 Task: Check if a number is even or odd using a JavaScript function.
Action: Mouse moved to (91, 10)
Screenshot: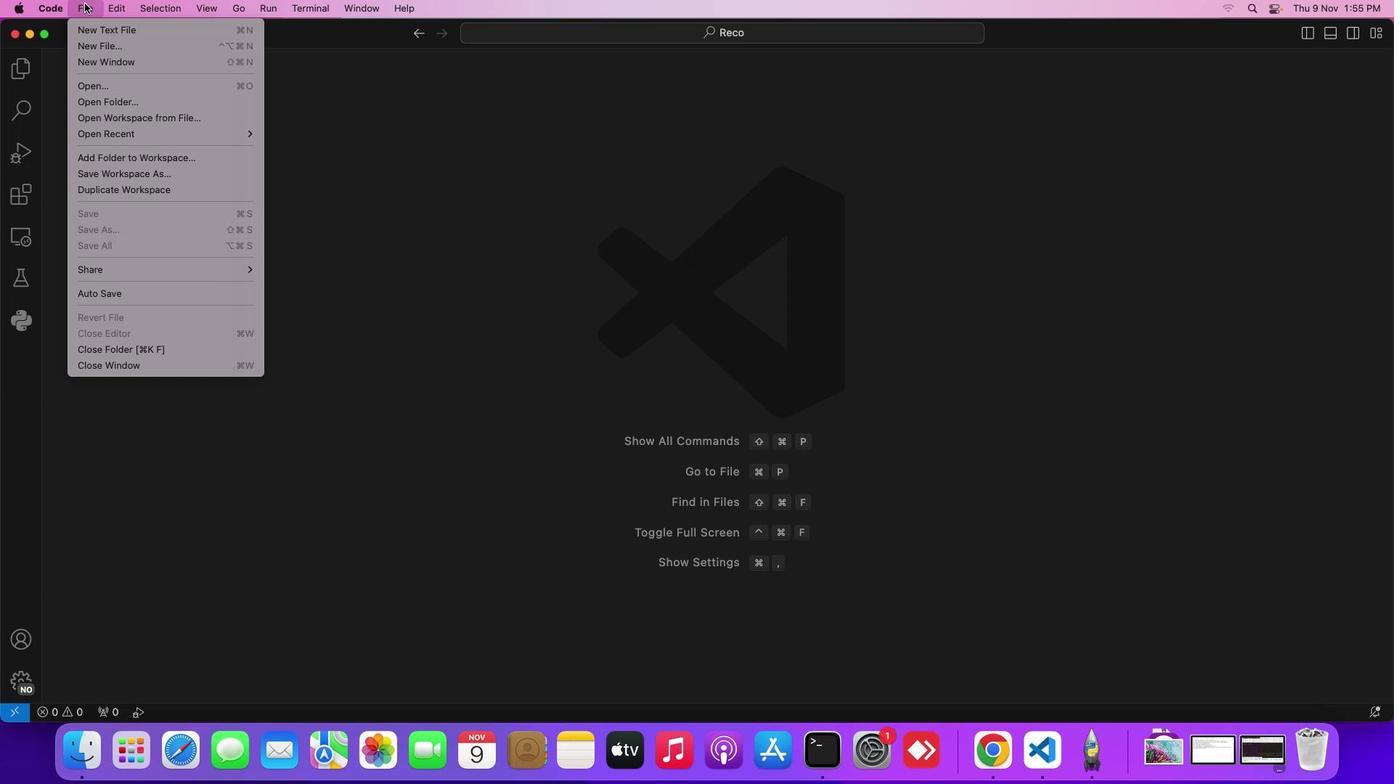 
Action: Mouse pressed left at (91, 10)
Screenshot: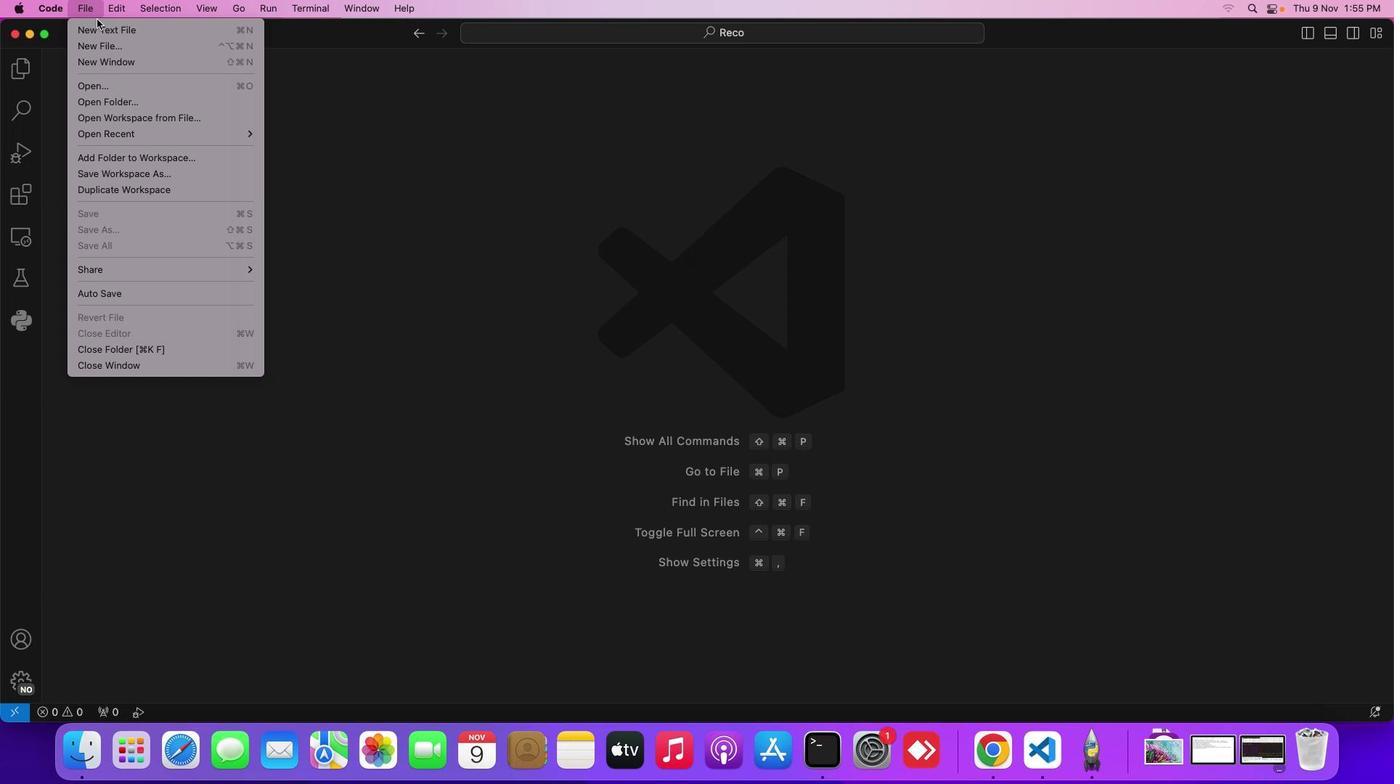 
Action: Mouse moved to (113, 35)
Screenshot: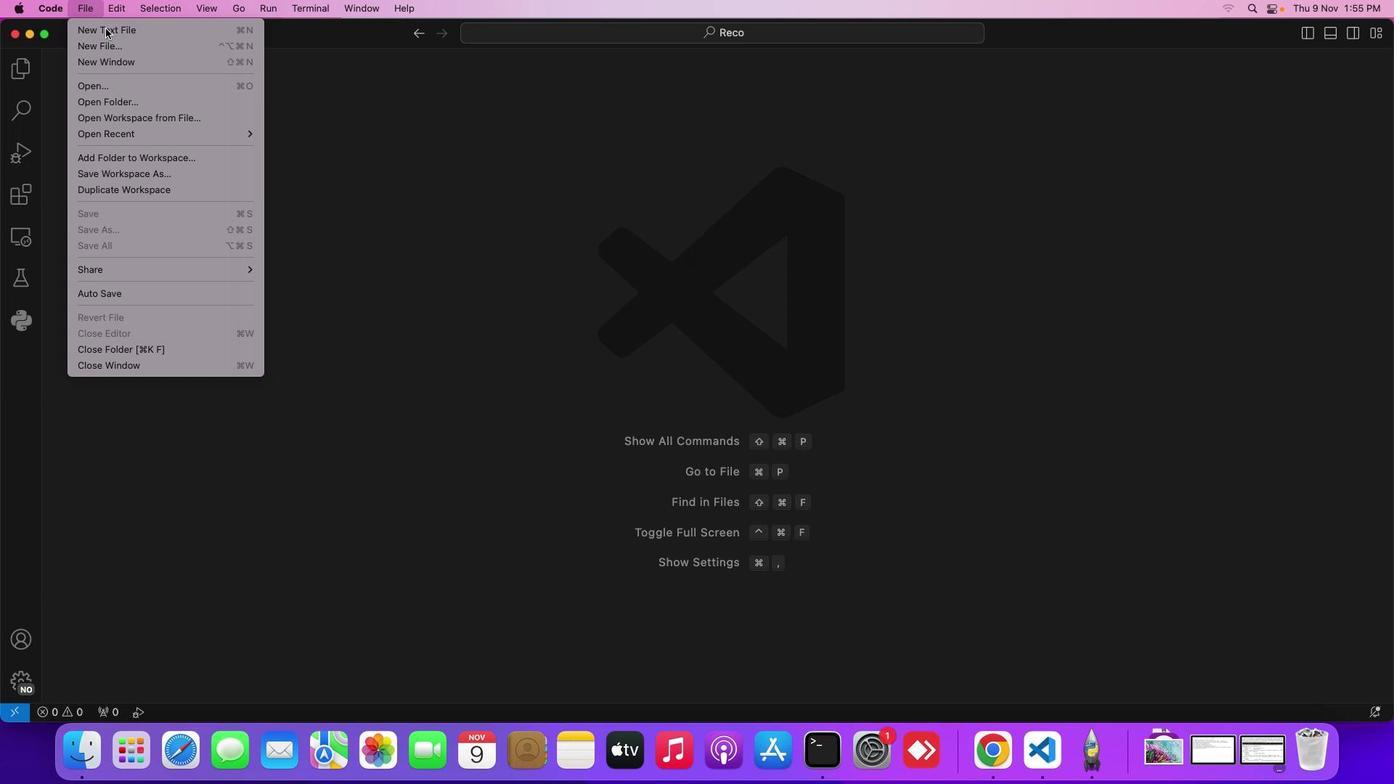 
Action: Mouse pressed left at (113, 35)
Screenshot: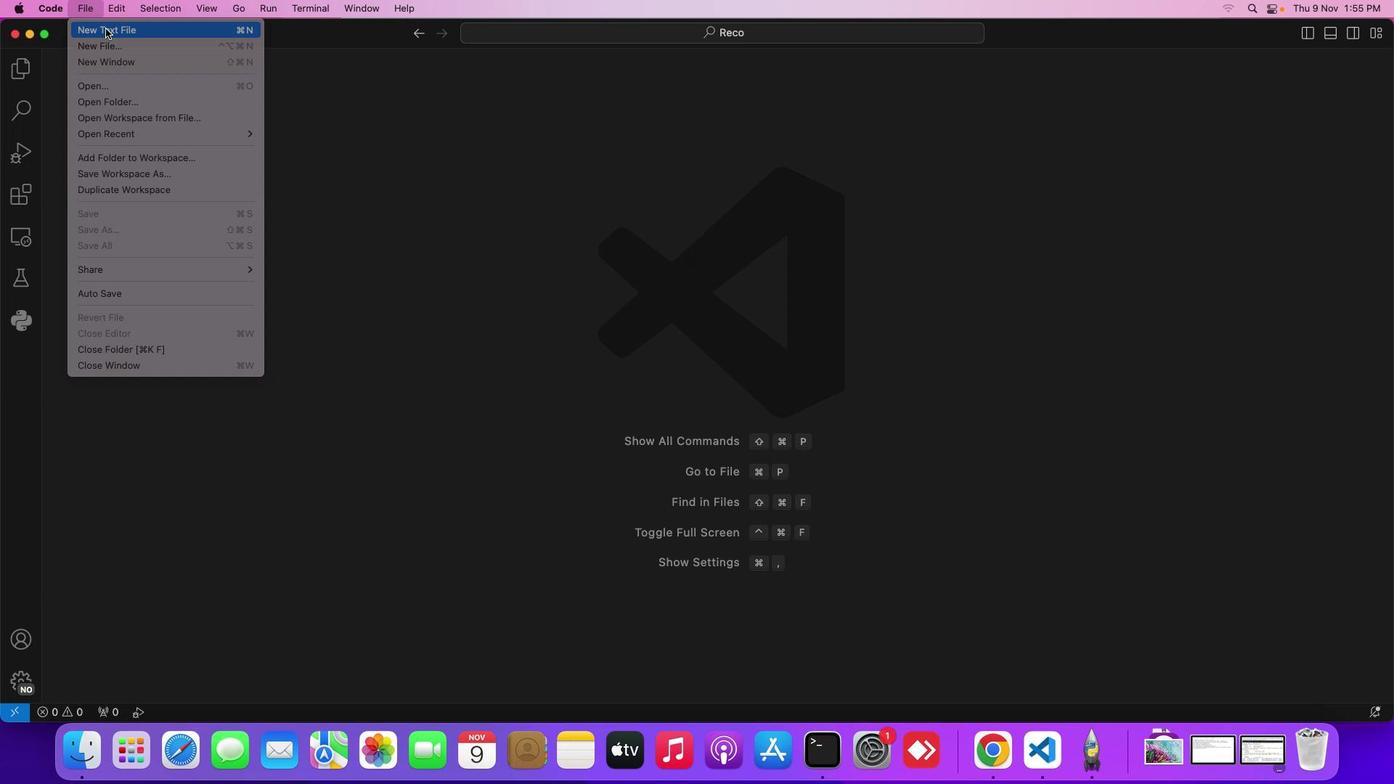 
Action: Mouse moved to (334, 196)
Screenshot: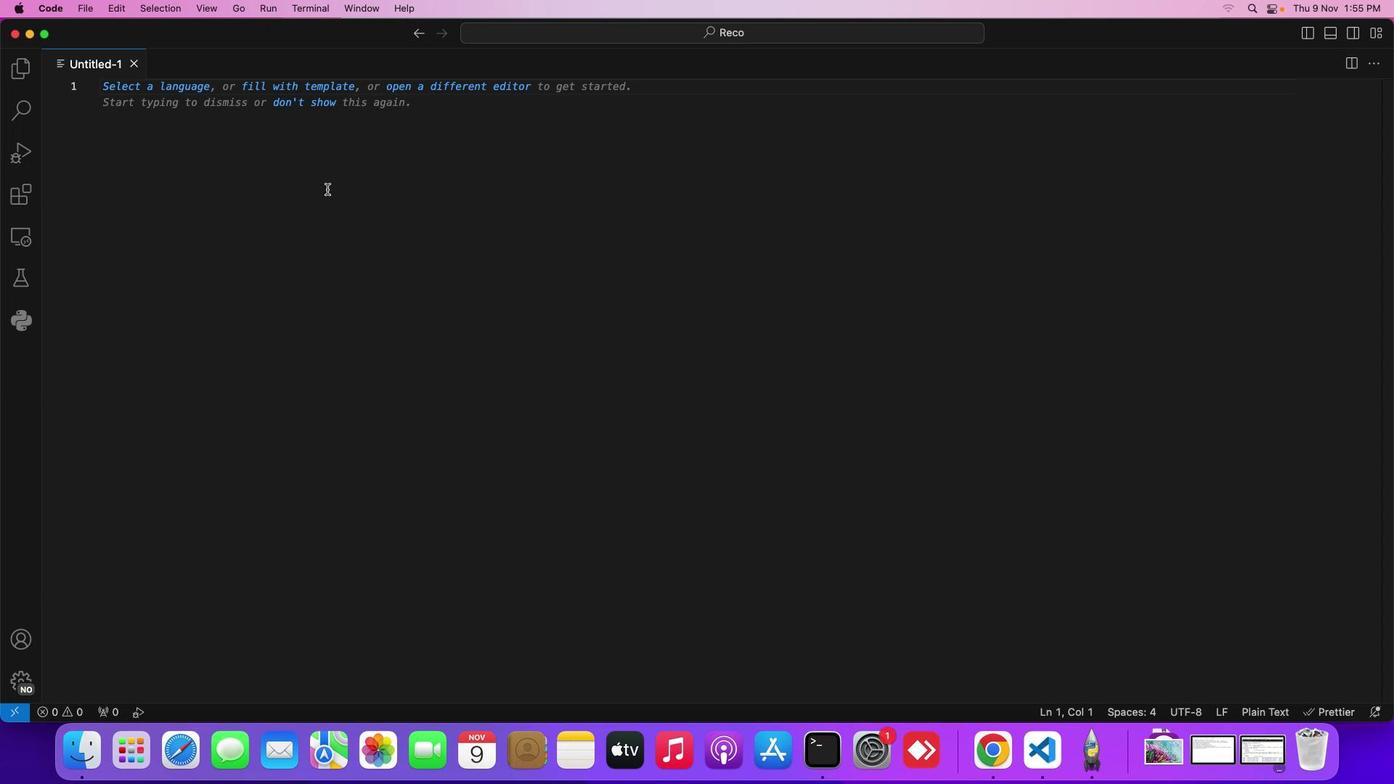 
Action: Key pressed Key.cmd's'
Screenshot: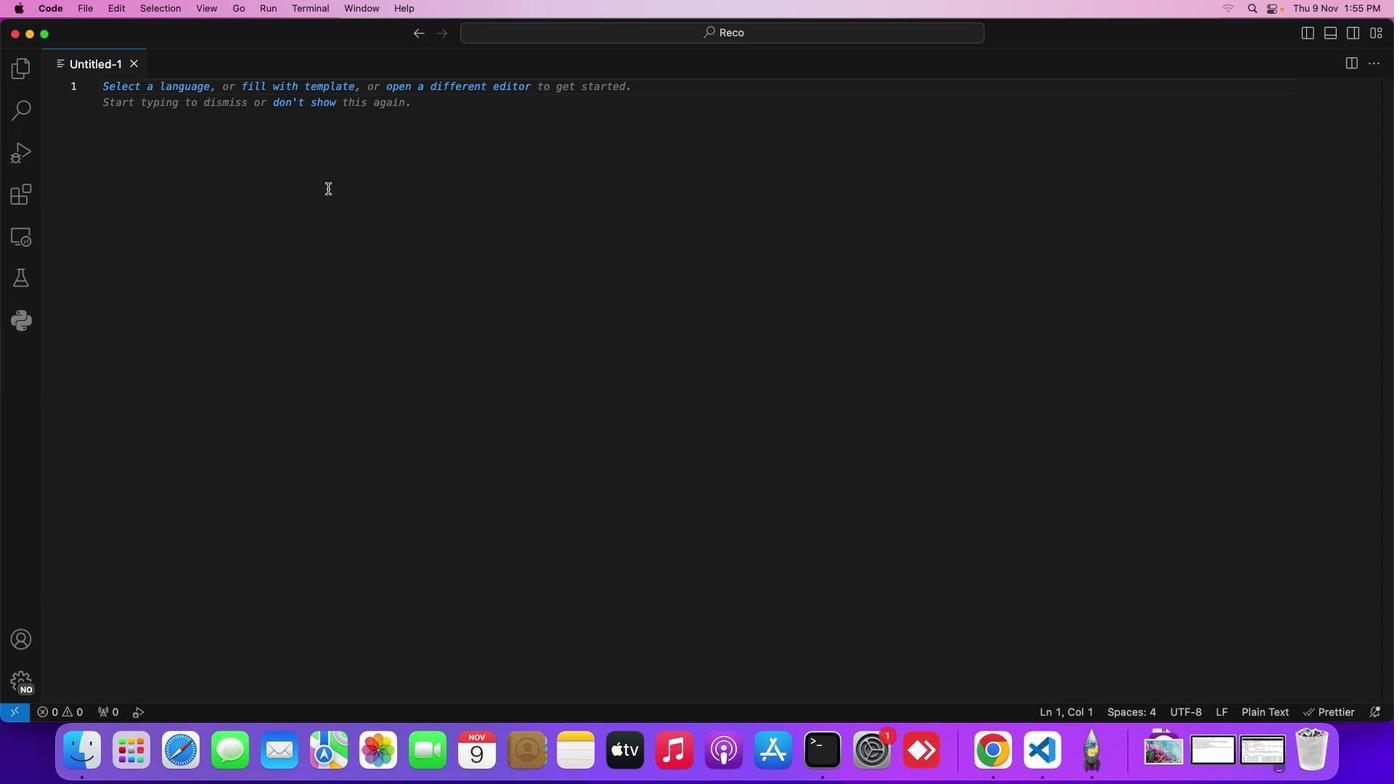 
Action: Mouse moved to (734, 306)
Screenshot: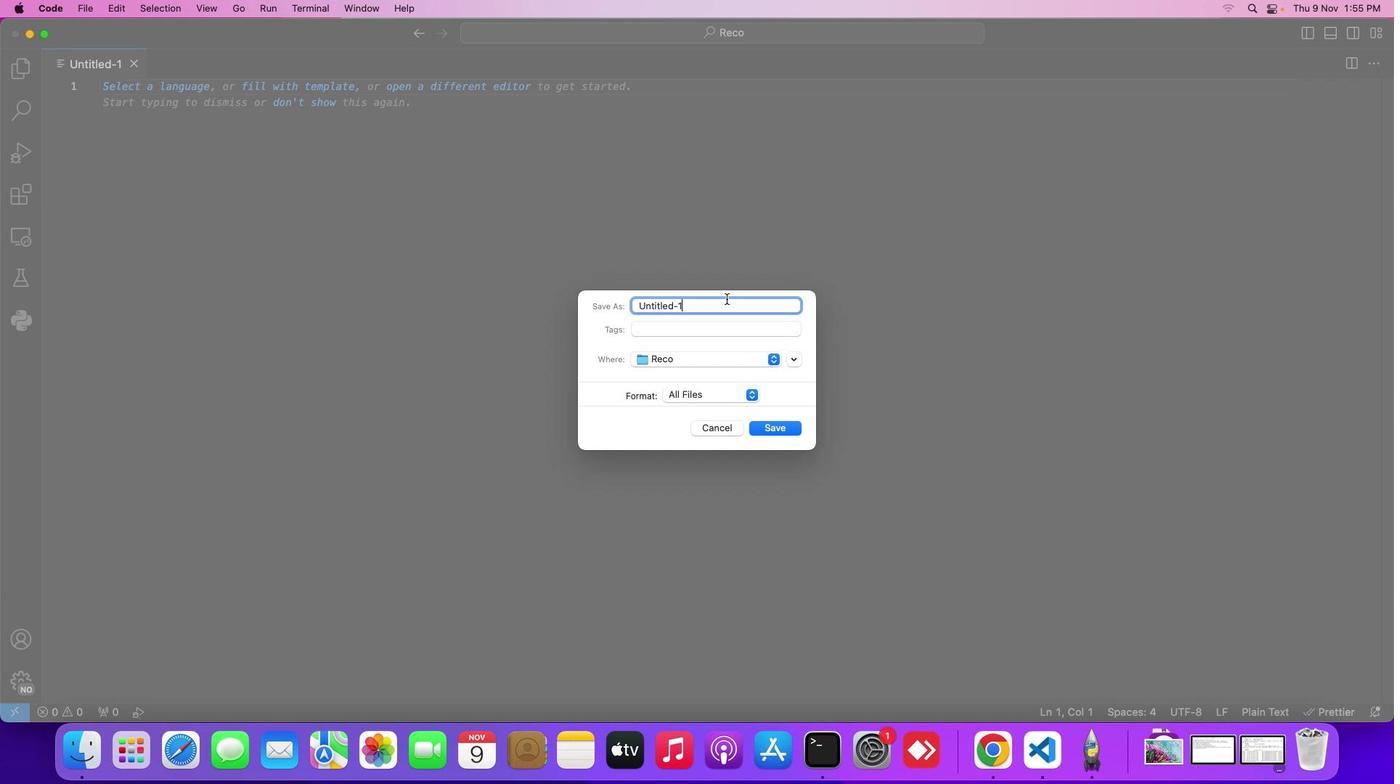 
Action: Mouse pressed left at (734, 306)
Screenshot: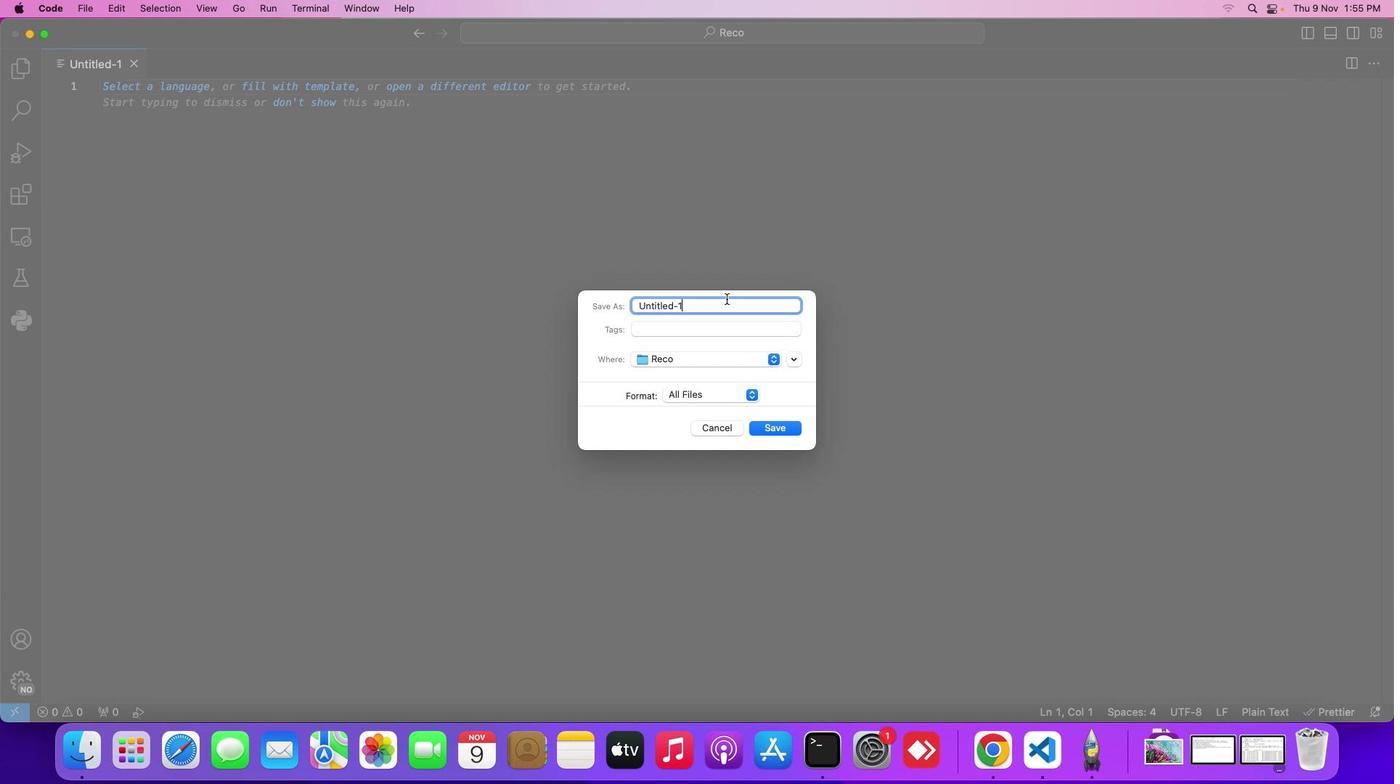 
Action: Mouse moved to (733, 306)
Screenshot: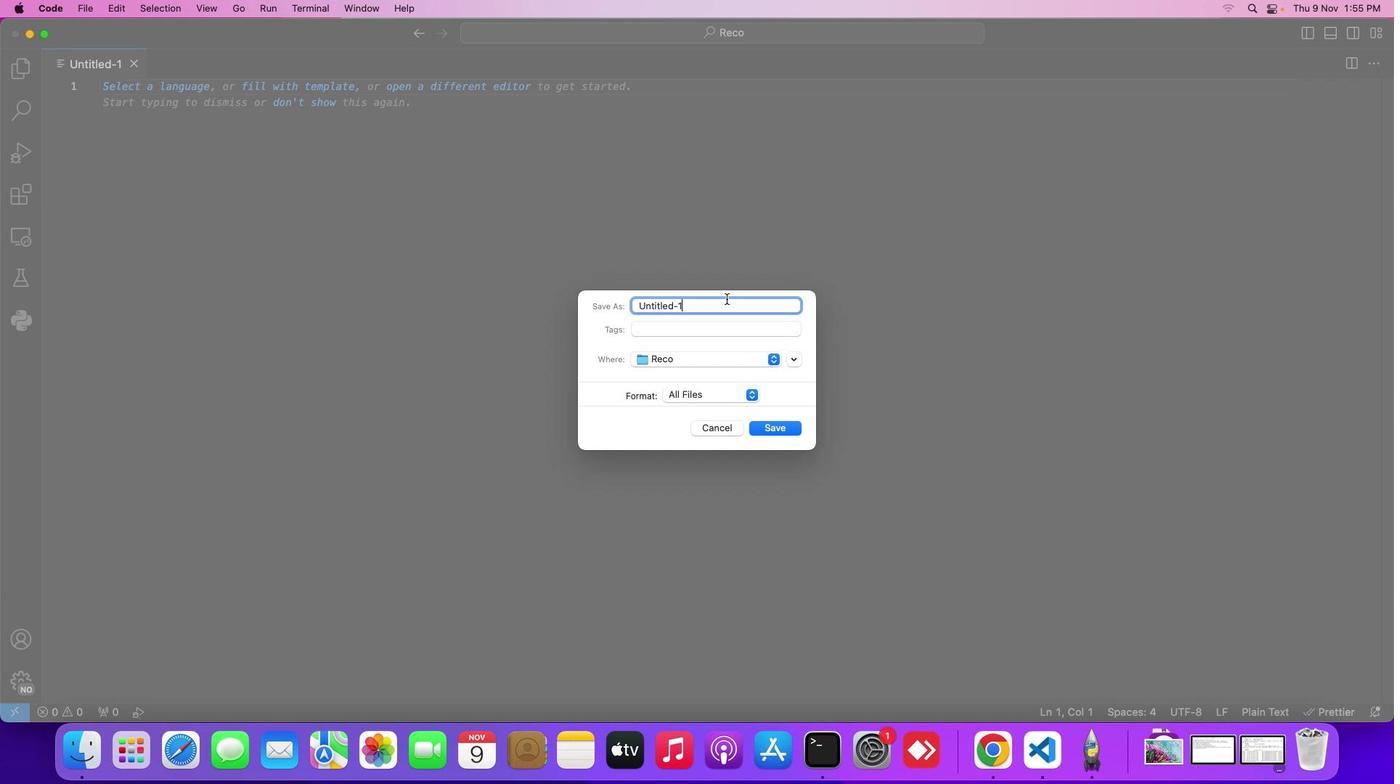 
Action: Key pressed Key.backspaceKey.backspaceKey.backspaceKey.backspaceKey.backspaceKey.backspaceKey.backspaceKey.backspaceKey.backspaceKey.backspaceKey.backspaceKey.shift_r'D''E'Key.backspaceKey.caps_lockKey.caps_lockKey.backspace'e'Key.shift_rKey.backspaceKey.shift_r'E''v''e''n''o''d''d''.''j''s'Key.enter'f'Key.backspace'/''/'Key.spaceKey.shift_r'F''u''n''c''t''i''o''n'Key.space't''o'Key.space'c''h''e''c''k'Key.space'i''f'Key.space'a'Key.space'n''u''m''b''e''r'Key.space'i''s'Key.space'e''v''e''n'Key.space'o''r'Key.space'a'Key.backspace'o''d''d'Key.enter'f''u''n''c''t''i''o''n'Key.space'c''h''e''c''k'Key.shift_r'E''v''e''n'Key.shift_r'O''r'Key.shift_r'O''d''d'Key.shift_r'(''n''u''m''b''e''r'Key.rightKey.spaceKey.shift_r'{'Key.enter'f'Key.backspace'/''/'Key.spaceKey.shift_r'C''h''e''c''k'Key.space'i''f'Key.space't''h''e'Key.space'r''e''m''a''i''n''d''e''r'Key.space'w''h''e''n'Key.space'd''i''v''i''d''i''n''g'Key.space't''h''e'Key.space'n''u''m''b''e''r'Key.space'b''y'Key.space'2'Key.space'i''s'Key.space'z''e''r''o'Key.enter'i''f'Key.spaceKey.shift_r'(''n''u''m''e'Key.backspace'b''e''r'Key.spaceKey.shift_r'%'Key.space'2'Key.space'=''='Key.space'0'Key.rightKey.spaceKey.shift_r'{'Key.enter'f'Key.backspace'/''/'Key.spaceKey.shift_r'I''f'Key.space't''h''e'Key.space'r''e''m''a''i''n''d''e''r'Key.space'i''s'Key.space'z''e''r''o'Key.spaceKey.backspace','Key.space't''h''e'Key.space'n''u''m''b''e''r'Key.space'i''s'Key.space'e''v''e''n'Key.enterKey.backspaceKey.backspaceKey.backspaceKey.enter'r''e''r''u''r''n'Key.backspaceKey.backspaceKey.backspaceKey.backspace't''u''r''n'Key.spaceKey.shift_r'"'Key.shift_r'E''v''e''n'Key.right';'Key.down'e''l''s''e'Key.backspaceKey.backspaceKey.backspaceKey.backspaceKey.space'e''l''s''e'Key.spaceKey.shift_r'{'Key.enter'/''/'Key.space'i''f'Key.space't''h''e'Key.space'r''e''m''a''i''n''d''e''r'Key.space'i''s'Key.space'n''o''t'Key.space'z''e''r''o'Key.space't''h''e'Key.space'n''u''m''b''e''r'Key.space'i''d'Key.backspace's'Key.space'o''f''f'Key.backspaceKey.backspace'd''d'Key.enter'r''e''t''u''r''n'Key.spaceKey.shift_r'"'Key.shift_r'O''d''d'Key.right';'Key.downKey.downKey.enterKey.enter'/''/'Key.spaceKey.shift_r'E''x''a''m''p''l''e'Key.space'u''s''a''g''e'Key.shift_r':'Key.enter'/''/'Key.spaceKey.shift_r'C''a''l''l'Key.space't''g''e'Key.backspaceKey.backspace'h''e'Key.space'f''u''n''c''t''i''o''n'Key.space'w''i''t''h'Key.space't''h''e'Key.space'a''r''g''u''m''e''n''t'Key.space'7'Key.enter'l''e''t'Key.space'r''e''s''u''l''t'Key.space'='Key.space'c''h''e''c''k'Key.shift_rKey.shift_r'E''v''e''n'Key.shift_r'O''r'Key.shift_r'O''d''d'Key.shift_r'(''7'Key.right';'Key.backspace';'Key.enterKey.enter'/''/'Key.spaceKey.shift_r'P''r''i''n''t'Key.space't''h''e'Key.space'r''e''s''u''l''t'Key.space't''o'Key.space't''h''e'Key.space'c''o''n''s''o''l''e'Key.enter'c''o''n''s''o''l''e''.''l''o''g'Key.shift_r'(''r''e''s''u''l''t'Key.right';'Key.space'/''/'Key.space'o''u''t''p''u''t'Key.shift_r':'Key.spaceKey.shift_r'O''d''d'Key.rightKey.enterKey.enterKey.cmd's'
Screenshot: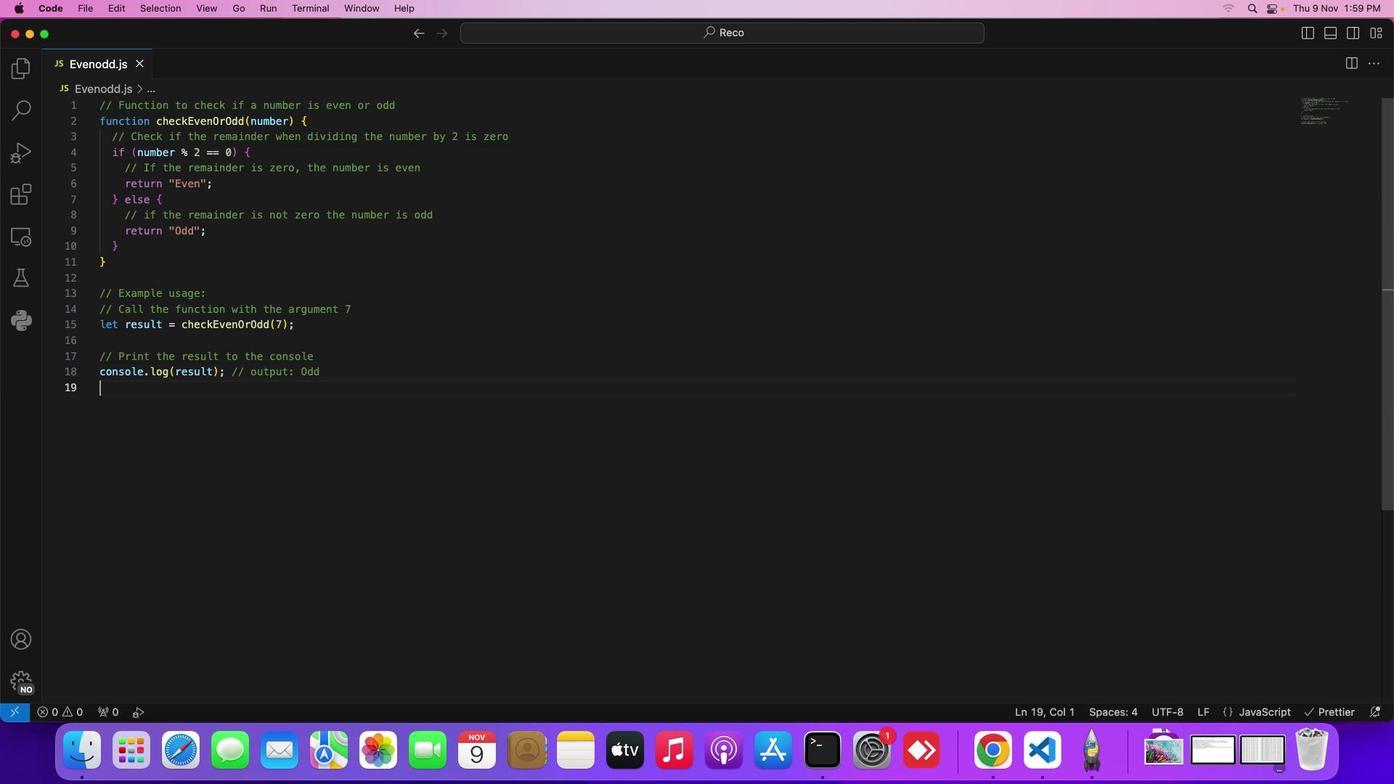 
Action: Mouse moved to (221, 8)
Screenshot: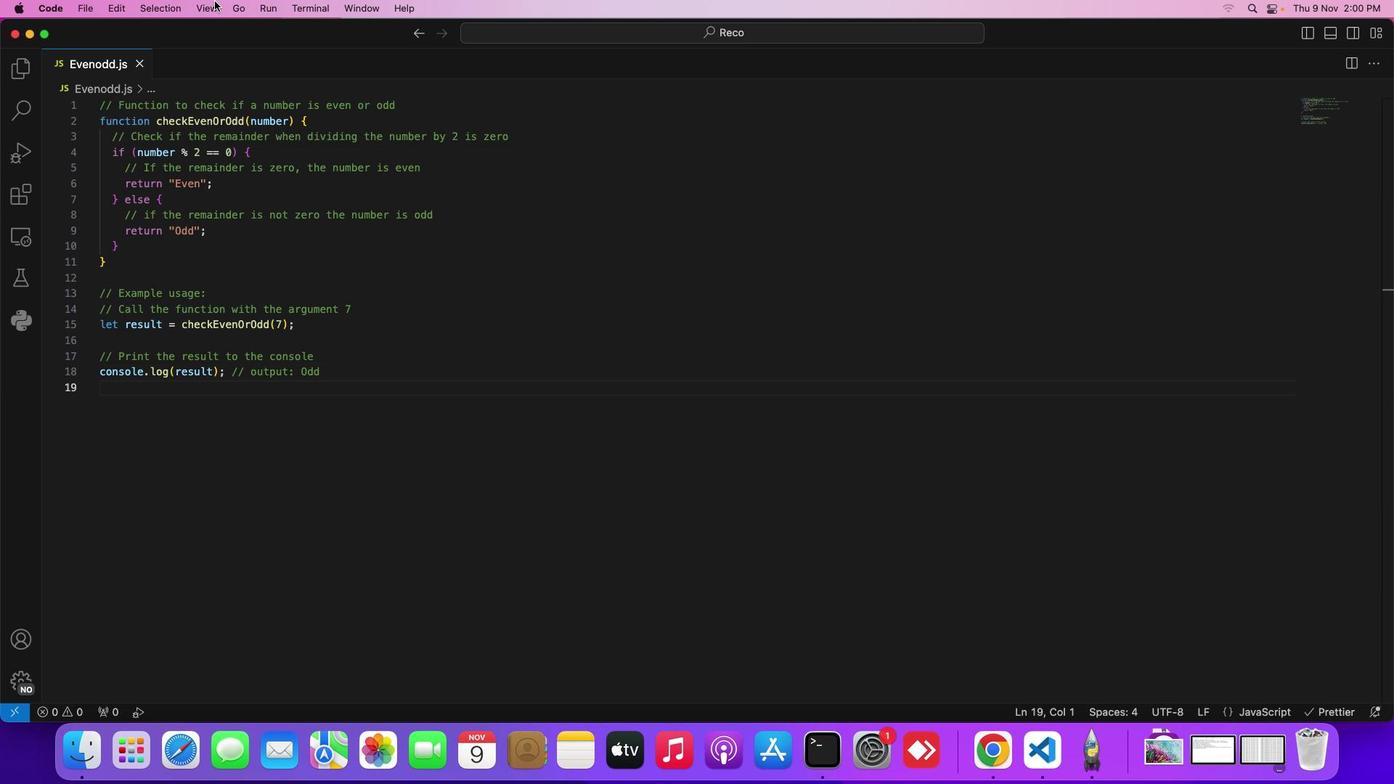 
Action: Key pressed Key.cmd's'
Screenshot: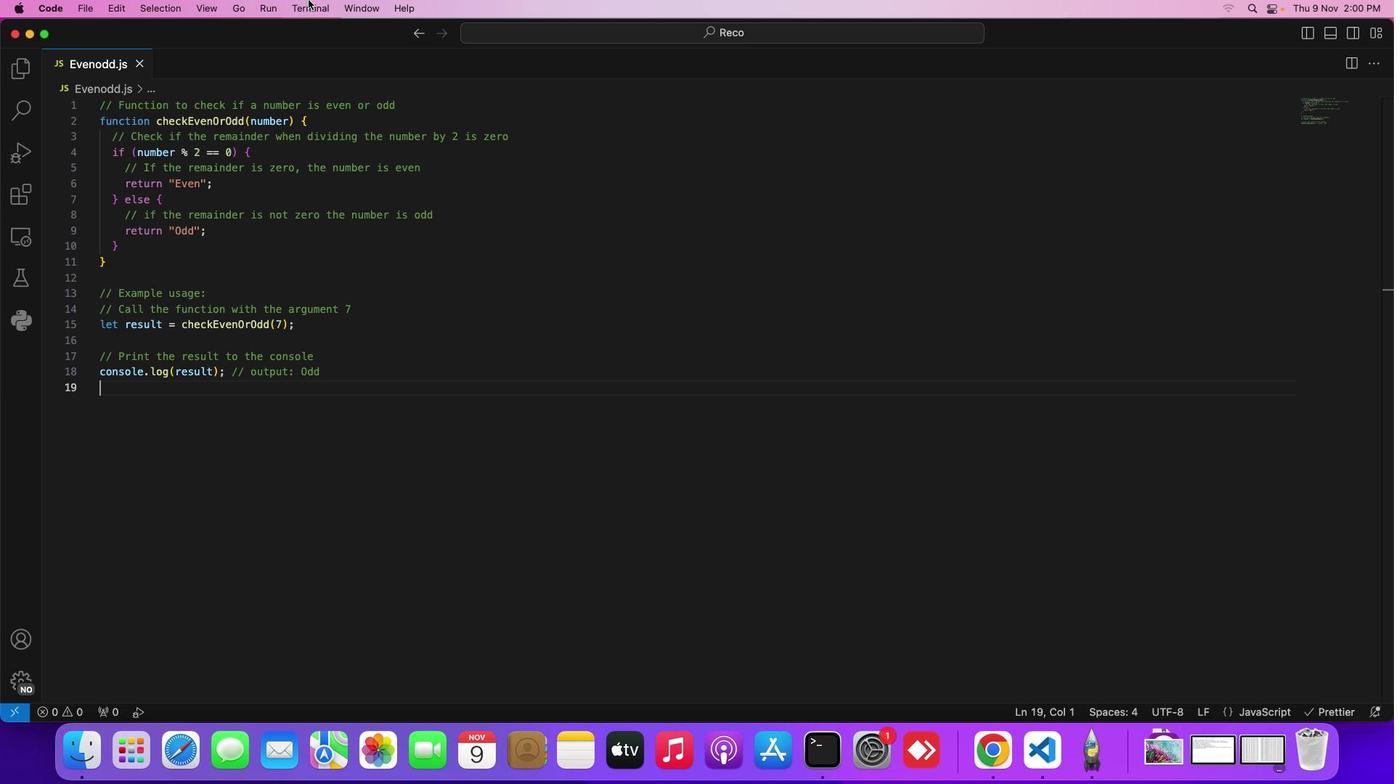 
Action: Mouse moved to (275, 12)
Screenshot: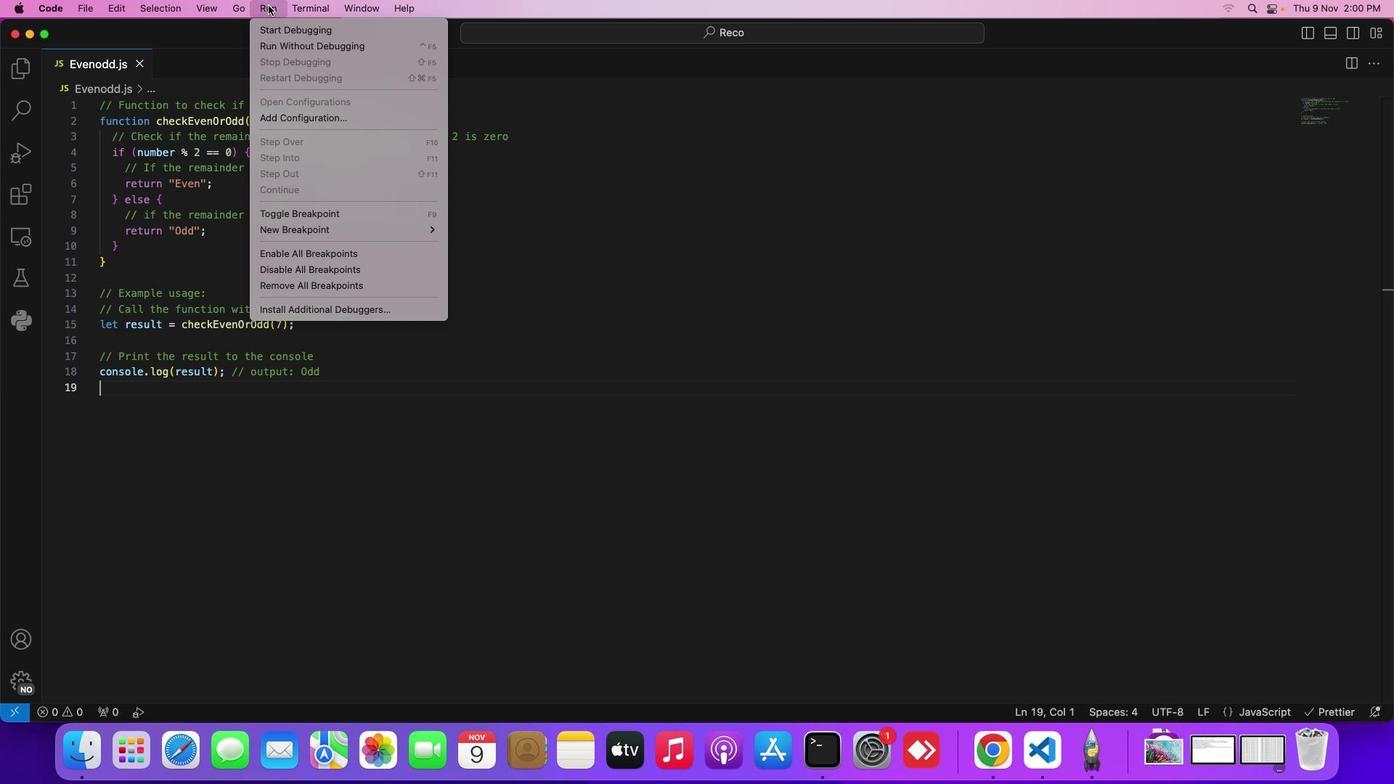 
Action: Mouse pressed left at (275, 12)
Screenshot: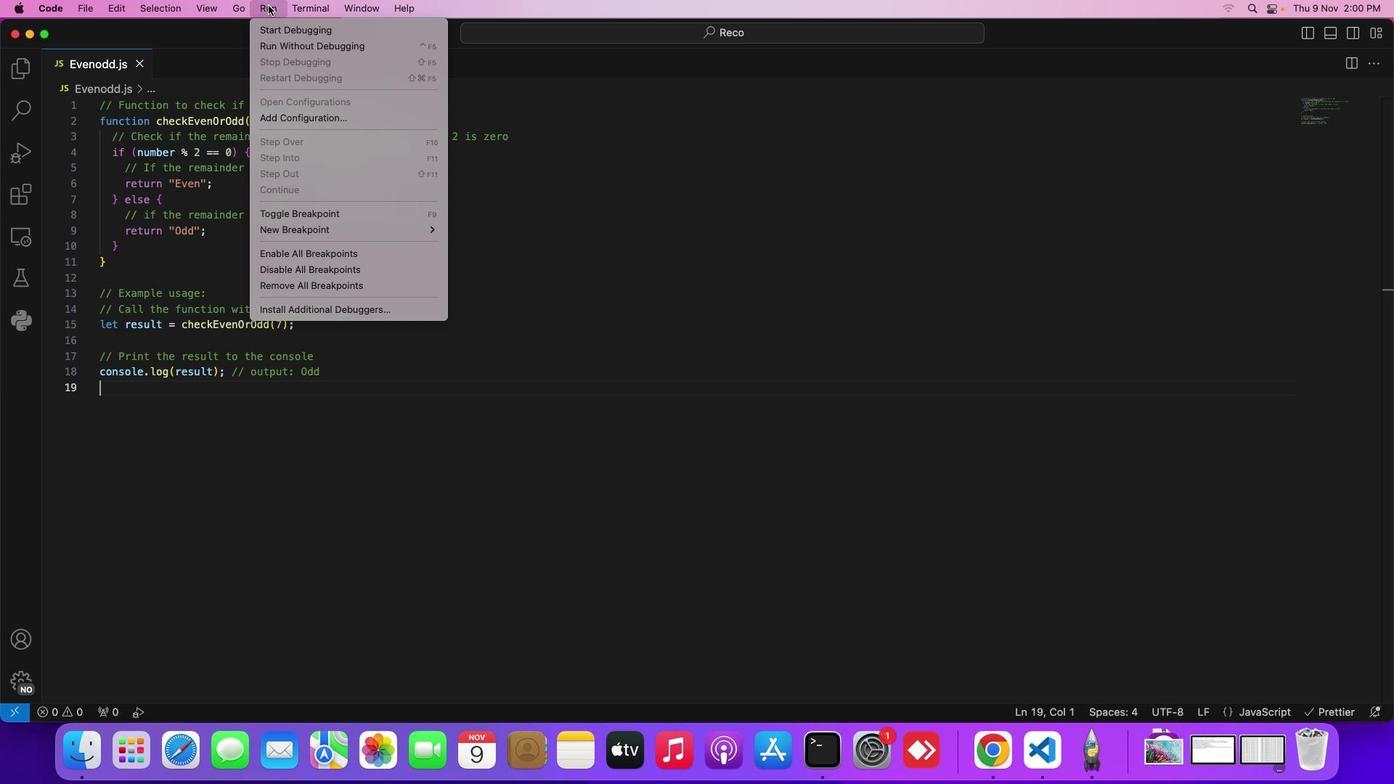 
Action: Mouse moved to (323, 31)
Screenshot: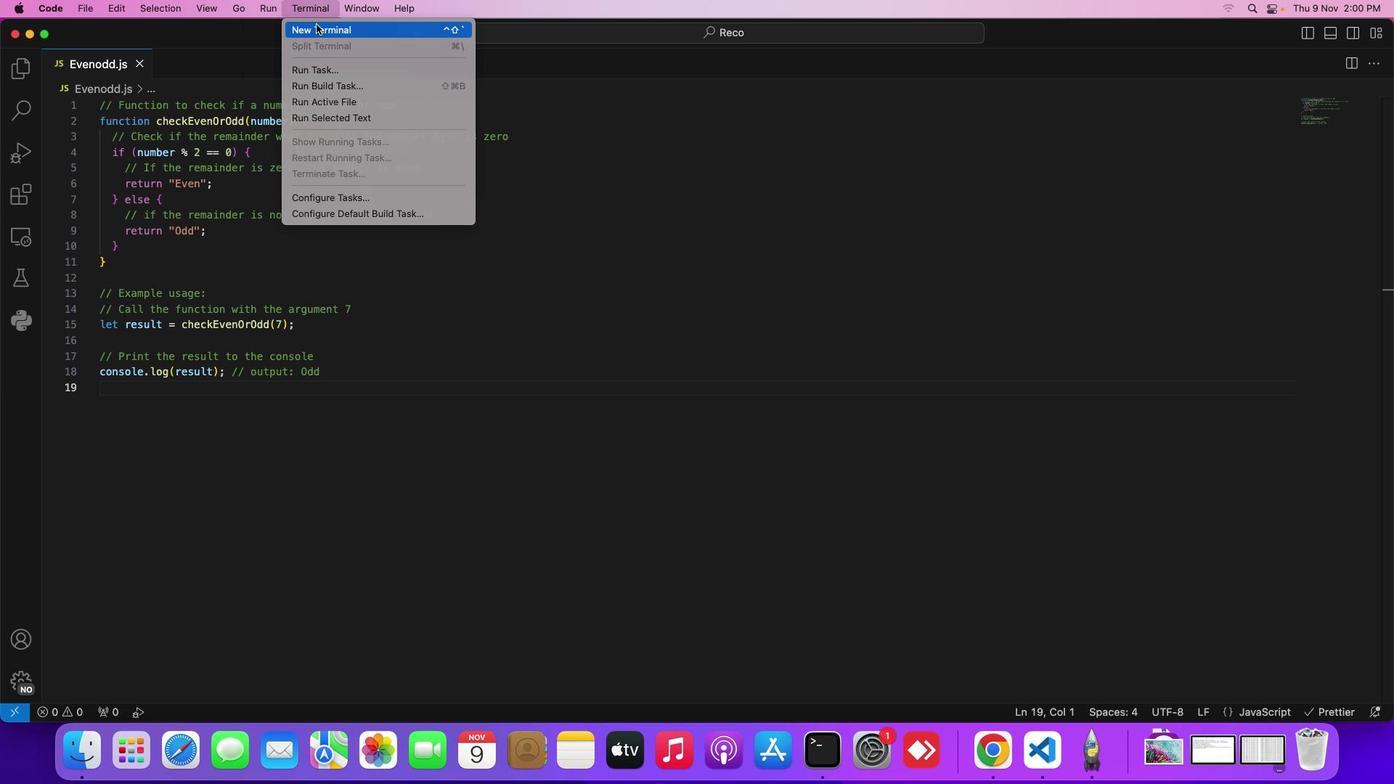 
Action: Mouse pressed left at (323, 31)
Screenshot: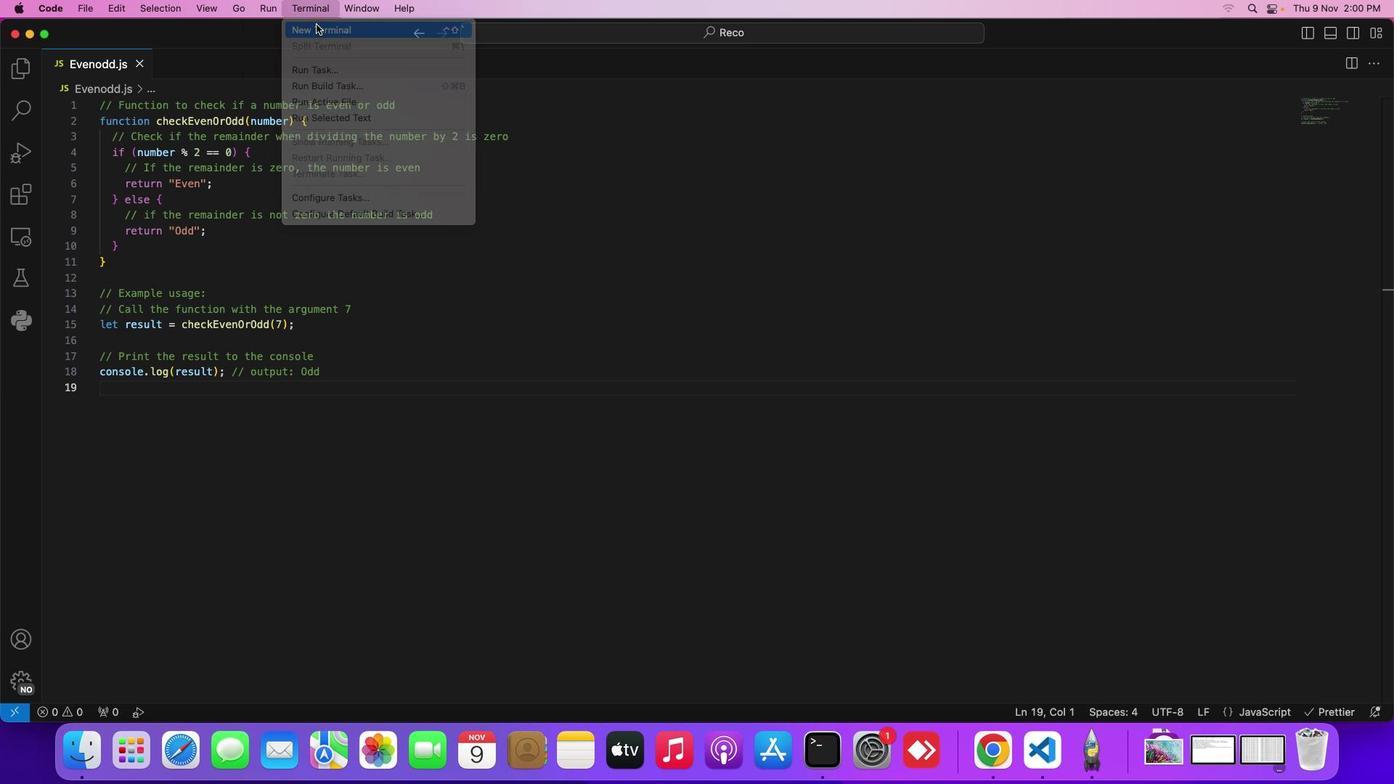 
Action: Mouse moved to (298, 432)
Screenshot: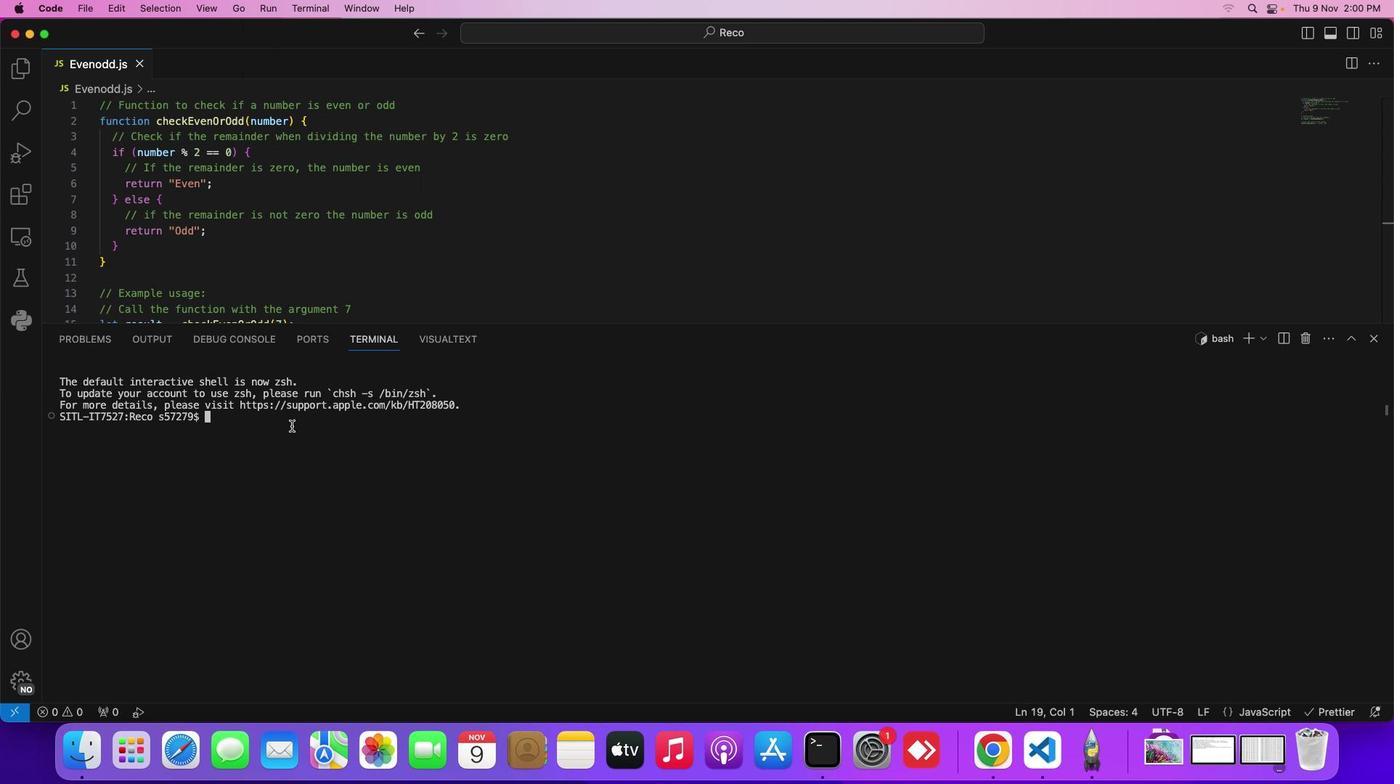 
Action: Mouse pressed left at (298, 432)
Screenshot: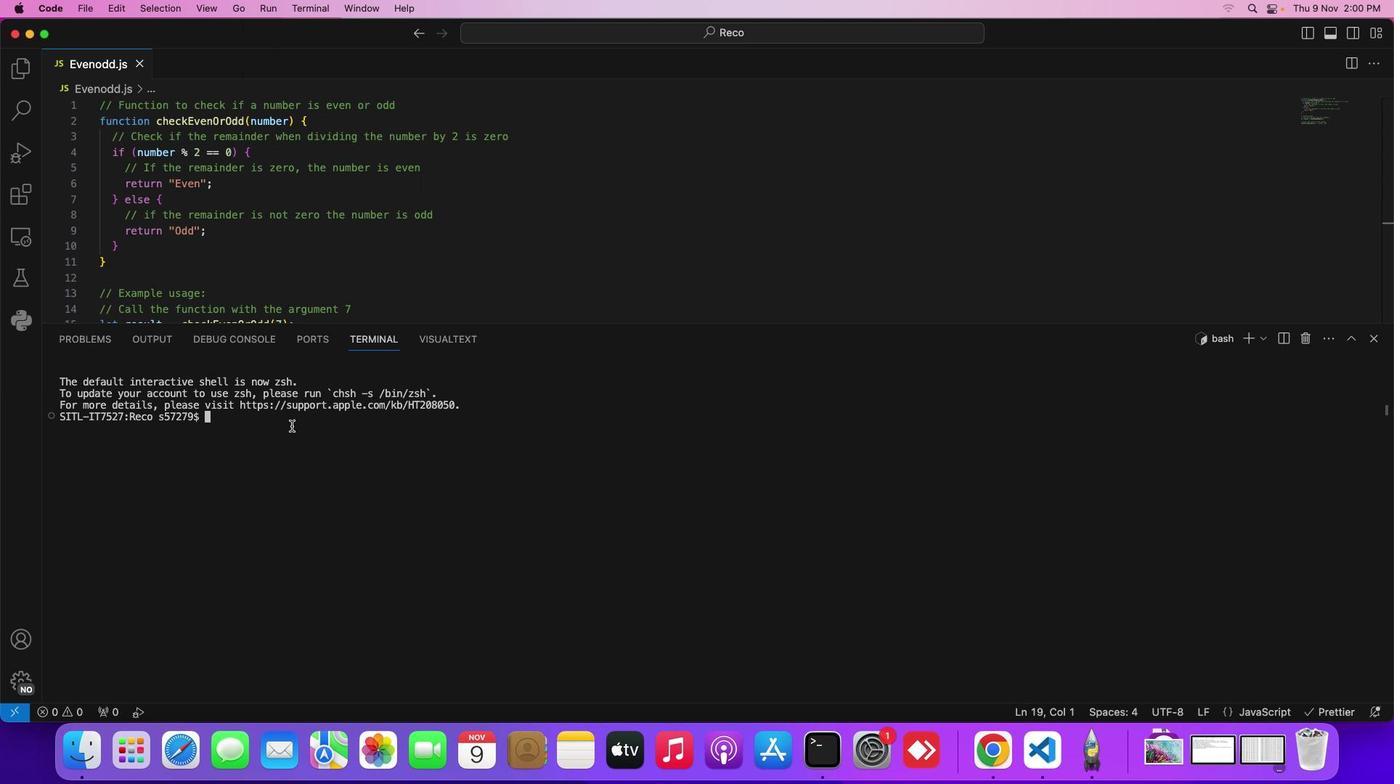 
Action: Mouse moved to (298, 433)
Screenshot: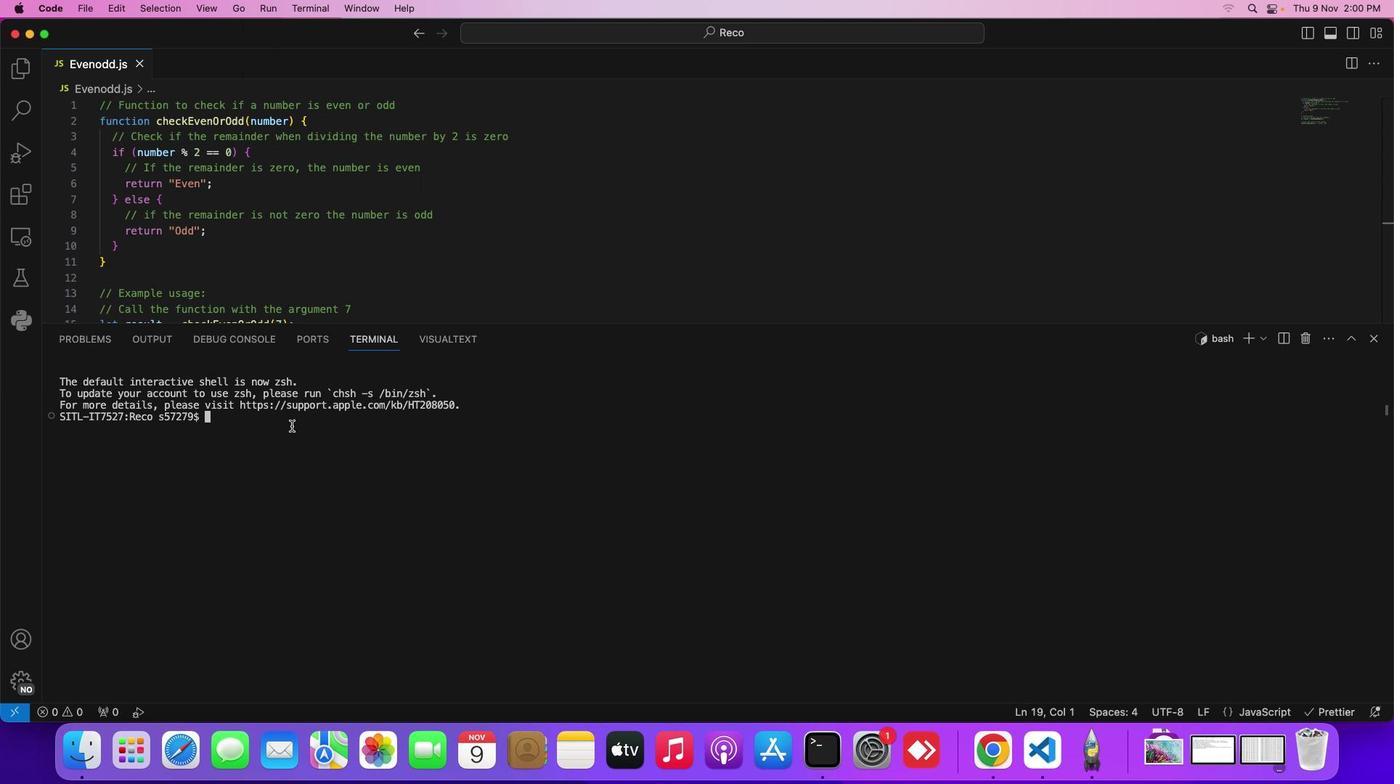 
Action: Key pressed 'n''o''d''e'
Screenshot: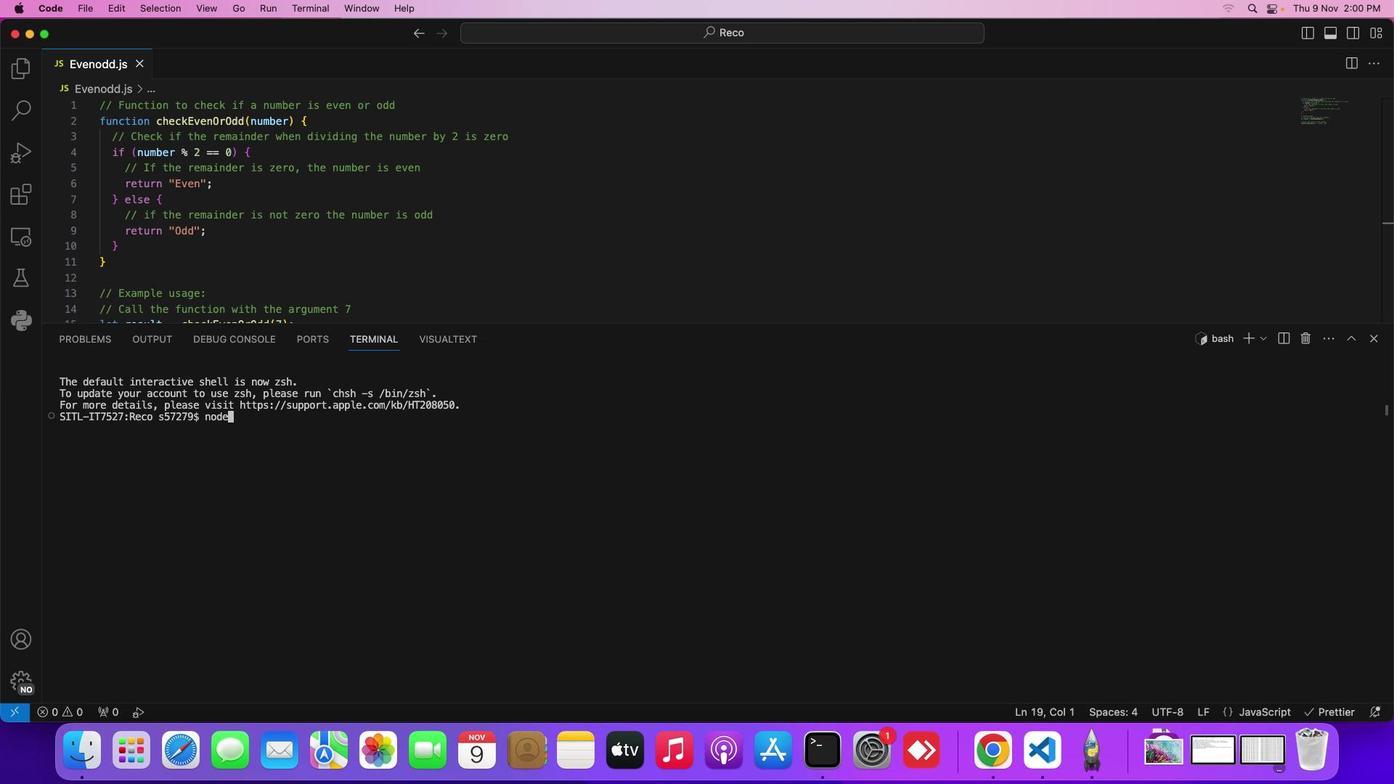 
Action: Mouse moved to (1273, 347)
Screenshot: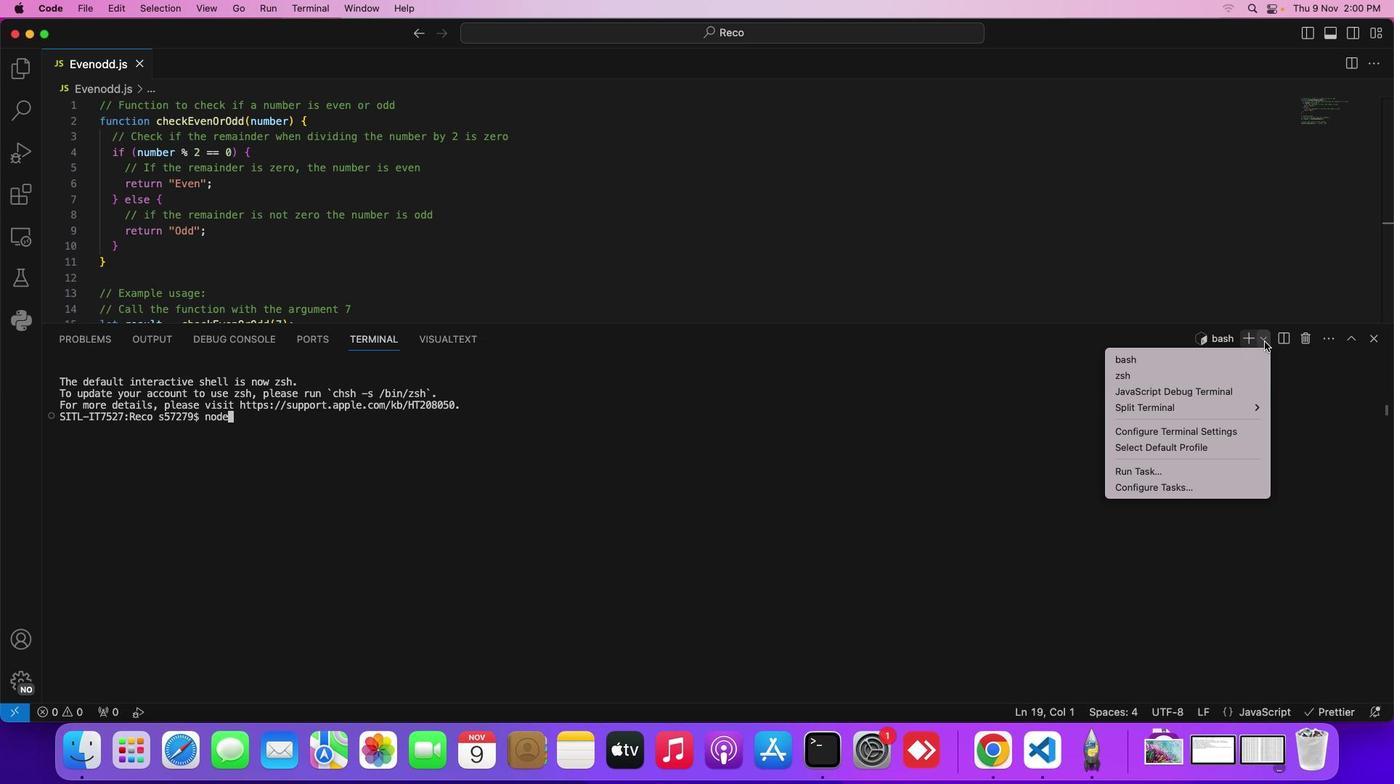 
Action: Mouse pressed left at (1273, 347)
Screenshot: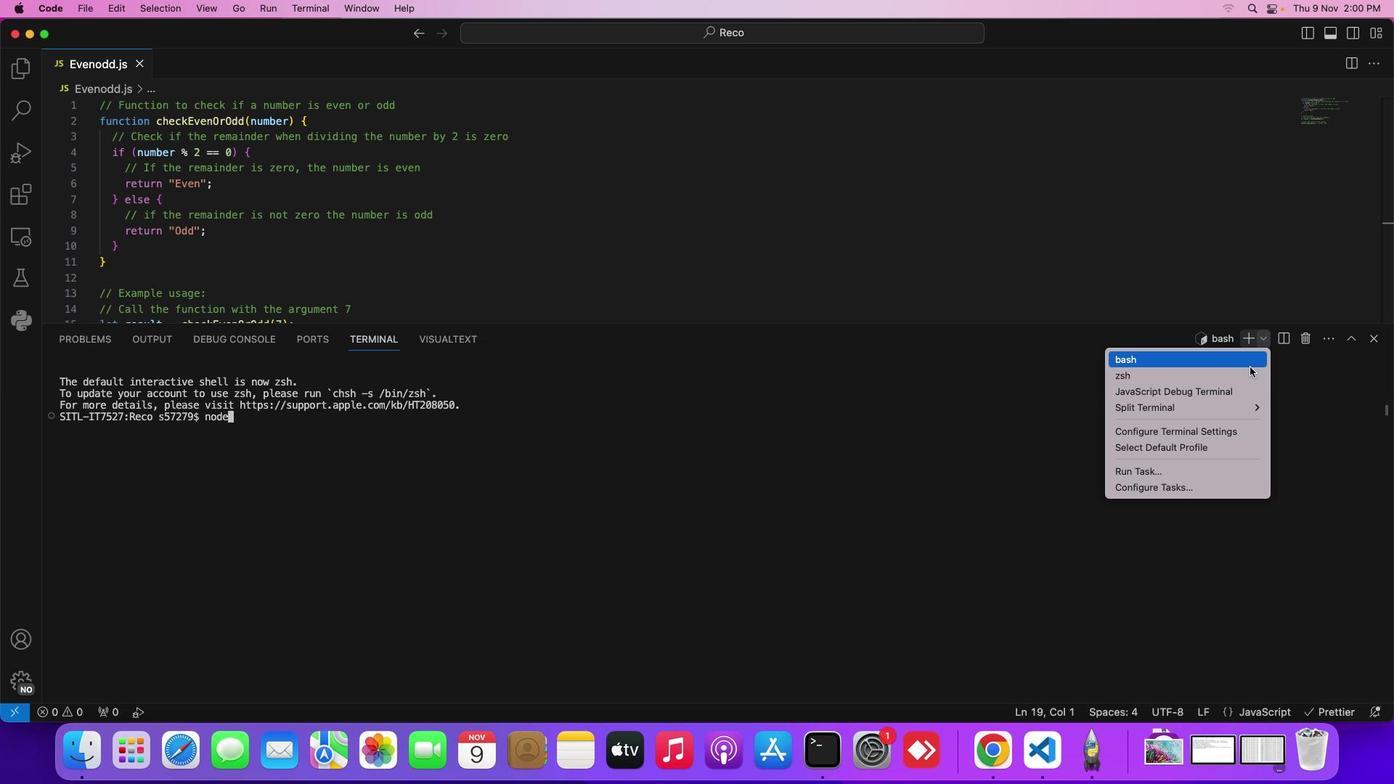
Action: Mouse moved to (1242, 395)
Screenshot: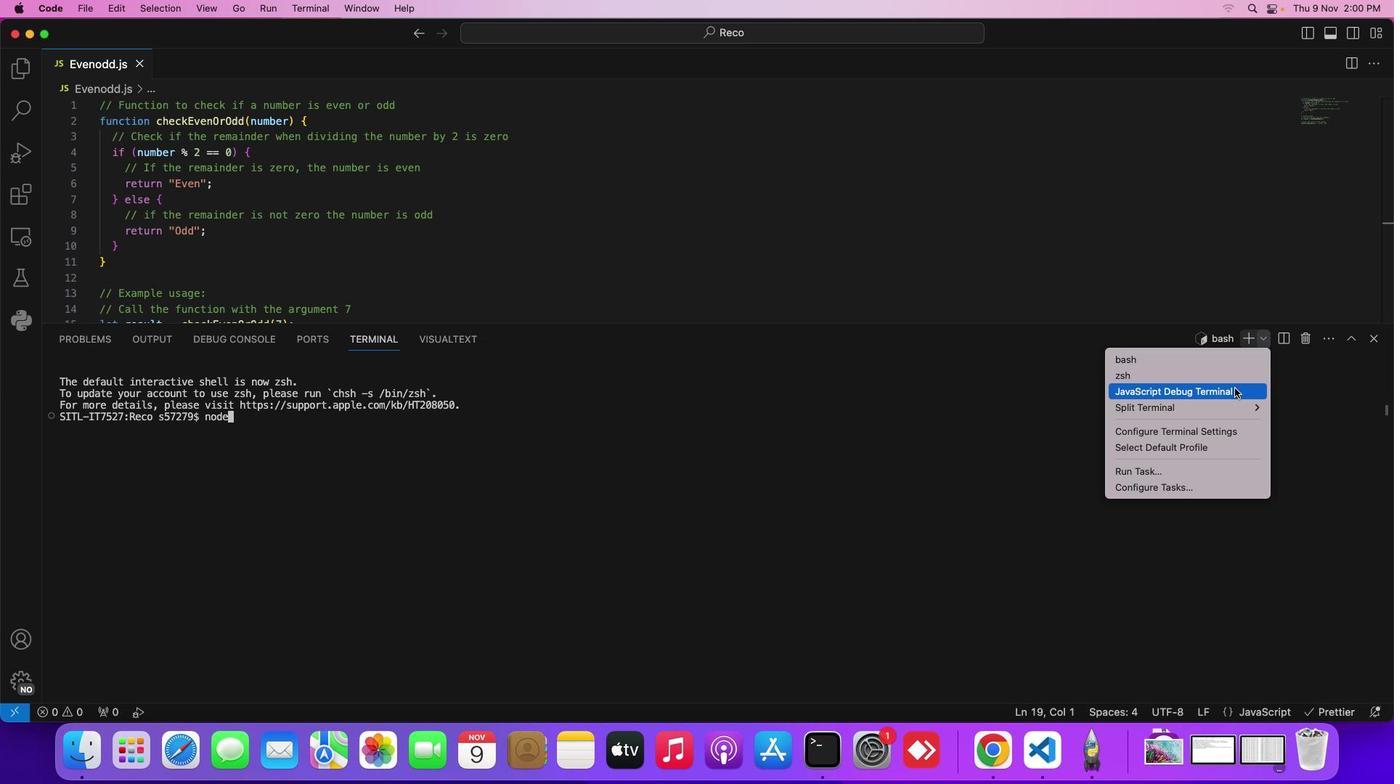 
Action: Mouse pressed left at (1242, 395)
Screenshot: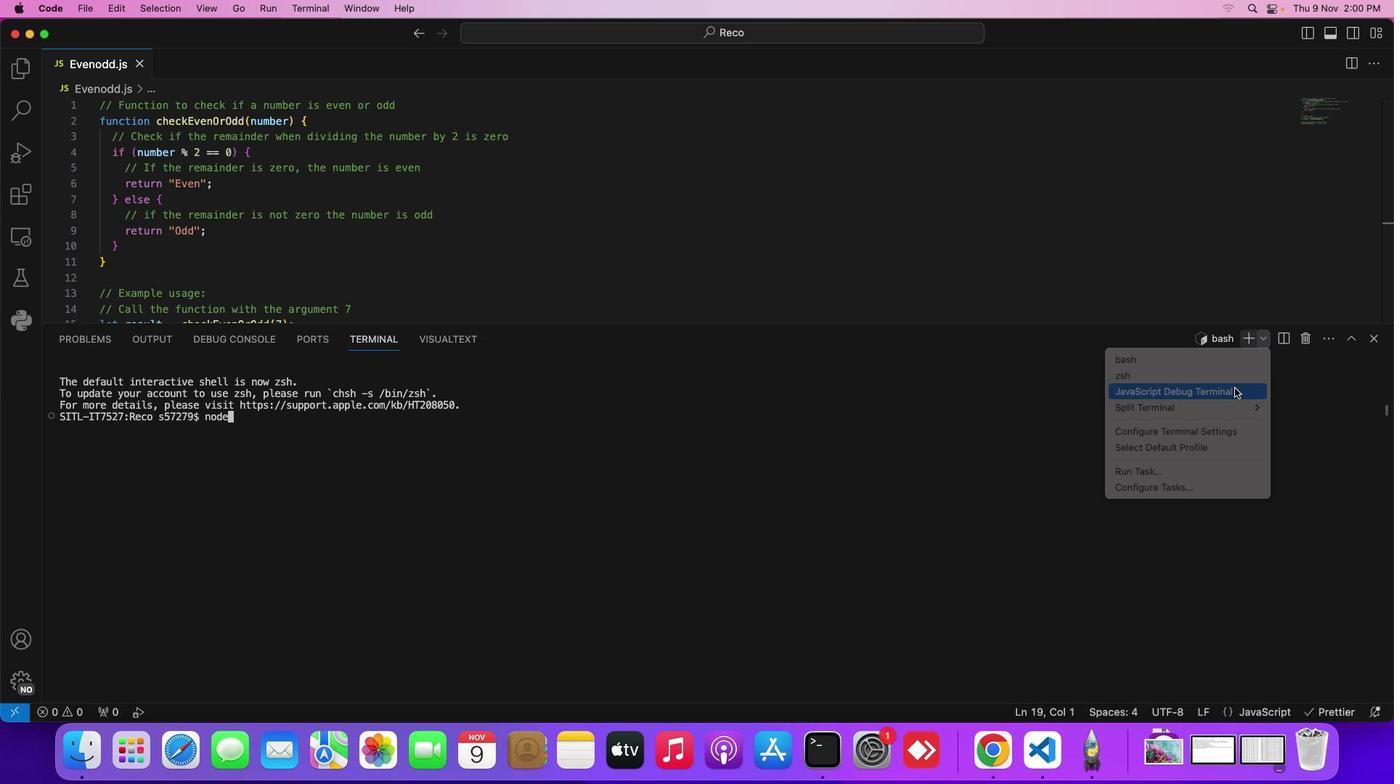 
Action: Mouse moved to (269, 427)
Screenshot: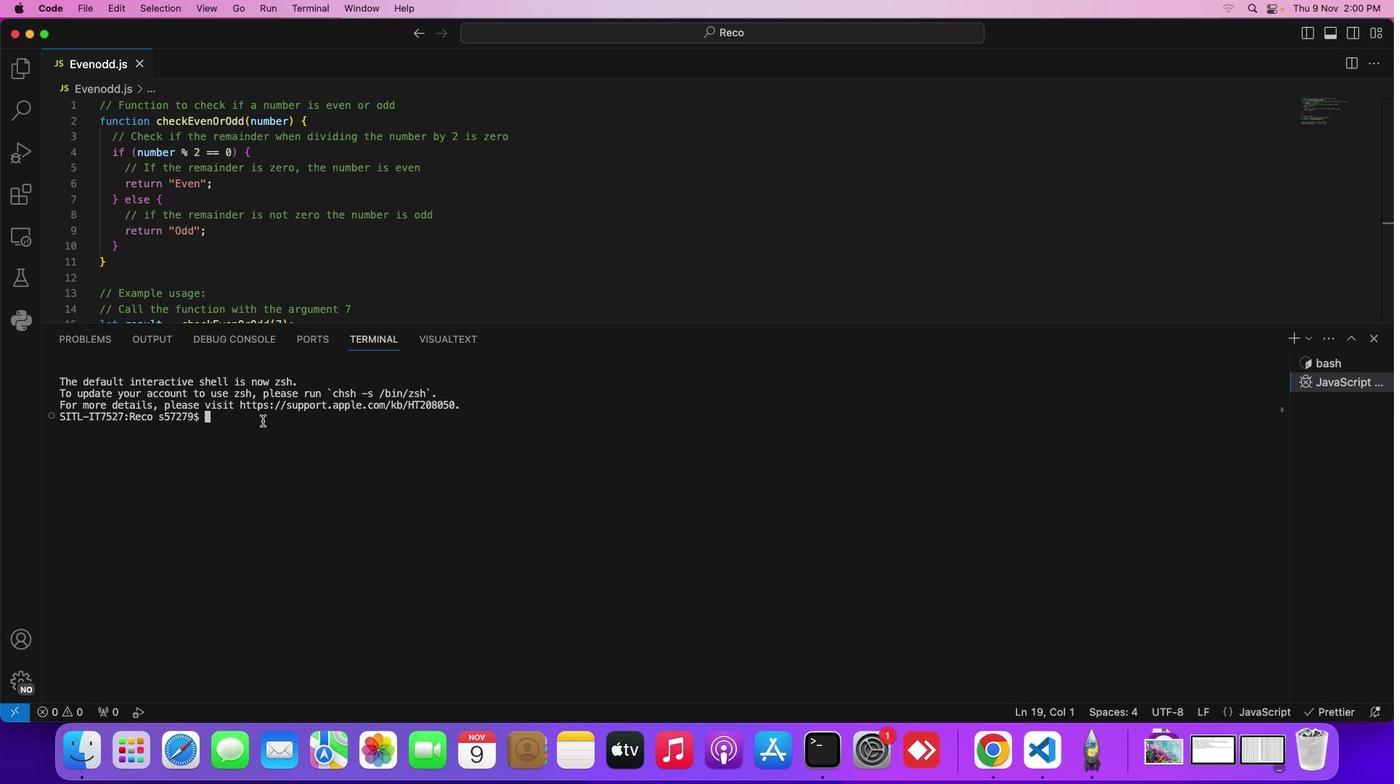 
Action: Mouse pressed left at (269, 427)
Screenshot: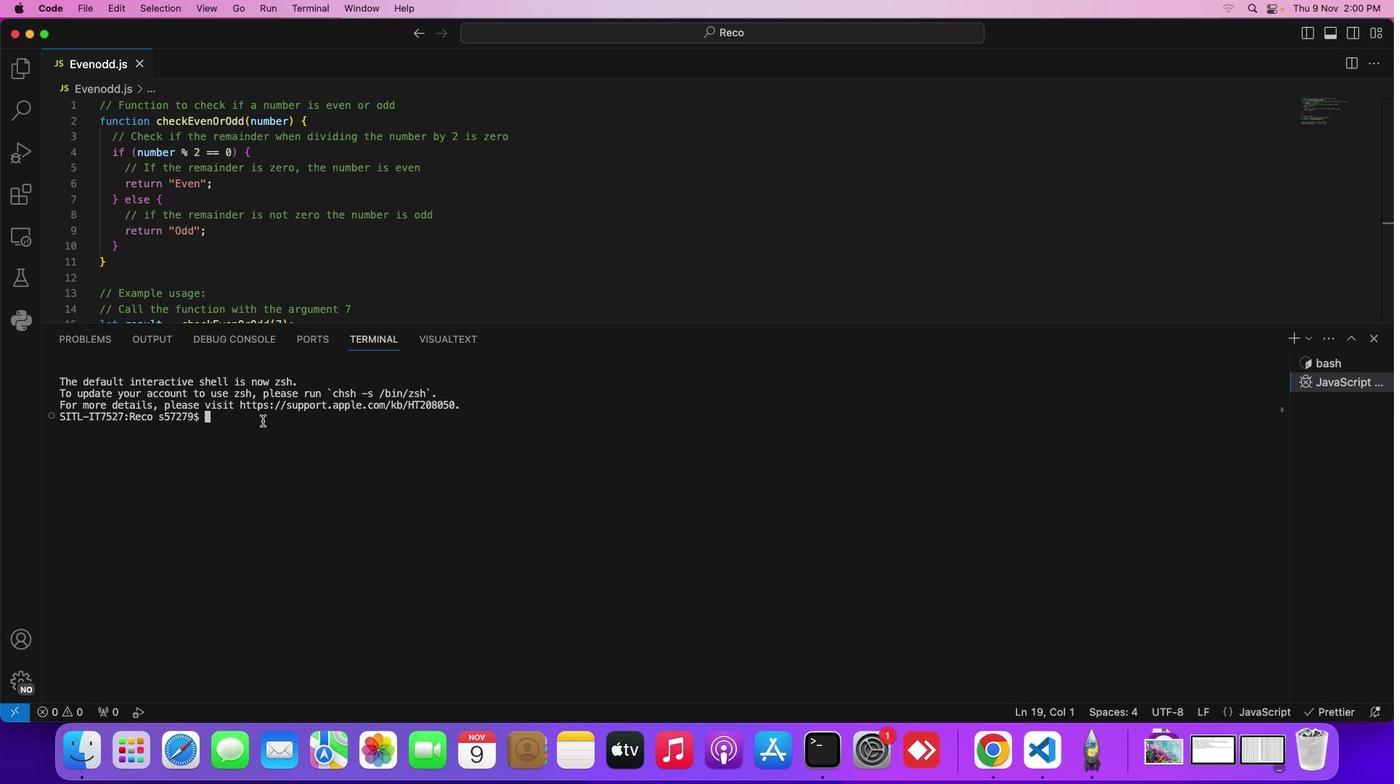 
Action: Key pressed 'n''o''d''e'Key.space'i'Key.backspaceKey.shift_r'E''v''e''n''o''d''d''.''j''s'Key.enter
Screenshot: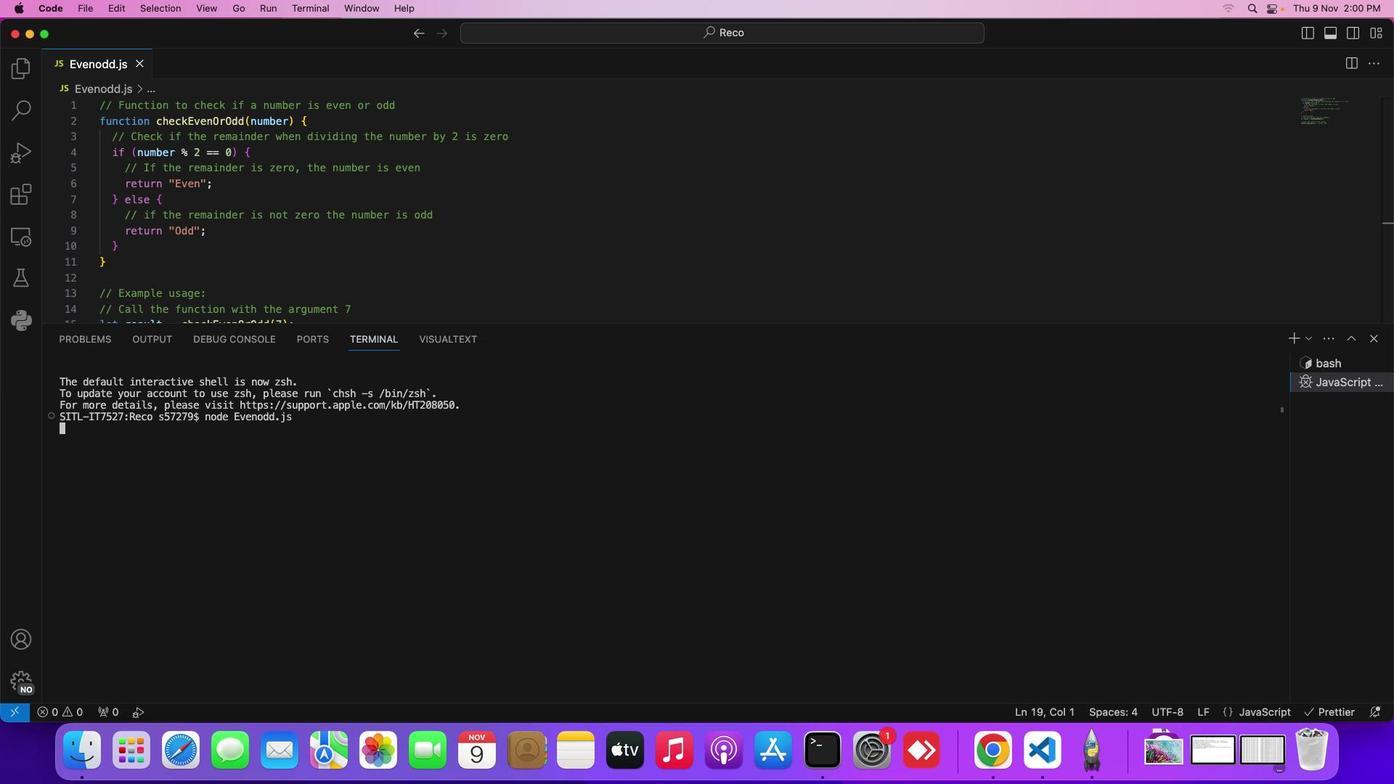 
